 Task: Create Card Security Audit in Board Branding to Workspace Branding and Identity. Create Card Advertising Campaign Planning in Board Legal Documentation to Workspace Branding and Identity. Create Card Deployment Planning in Board Public Relations Event Planning and Execution to Workspace Branding and Identity
Action: Mouse moved to (117, 55)
Screenshot: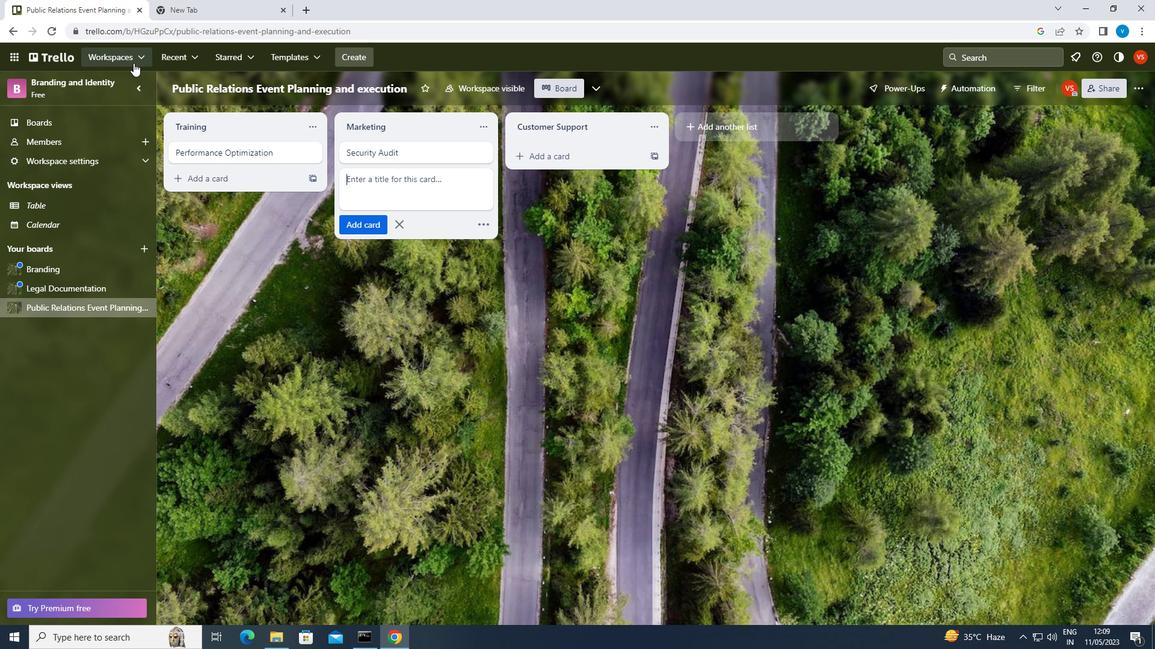 
Action: Mouse pressed left at (117, 55)
Screenshot: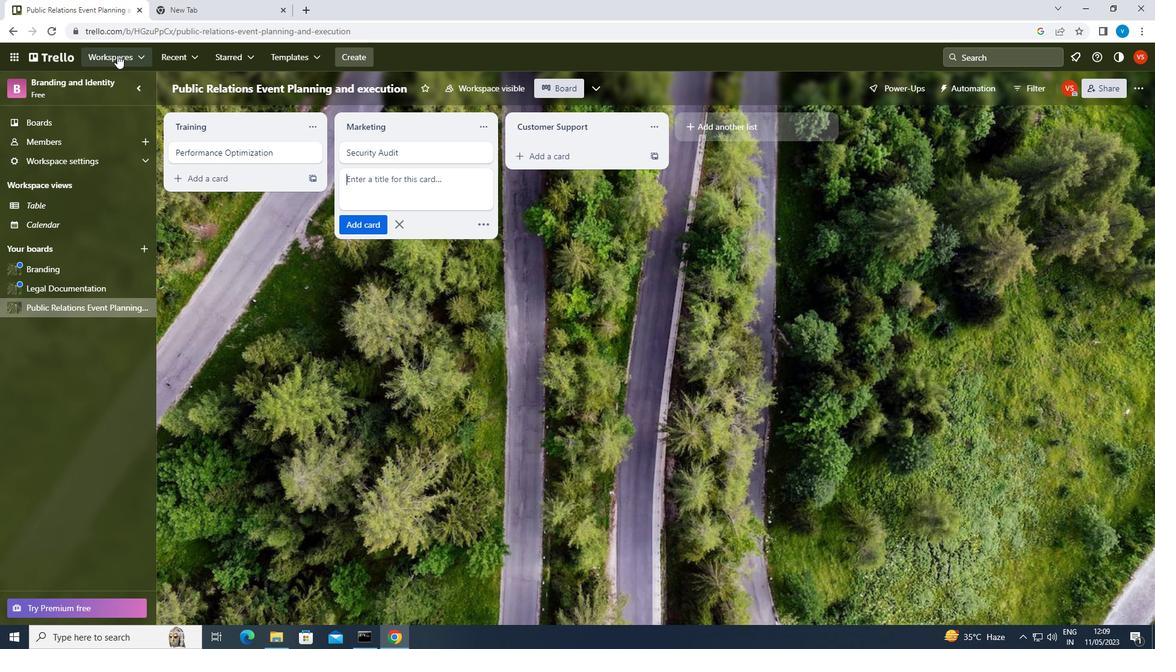 
Action: Mouse moved to (170, 268)
Screenshot: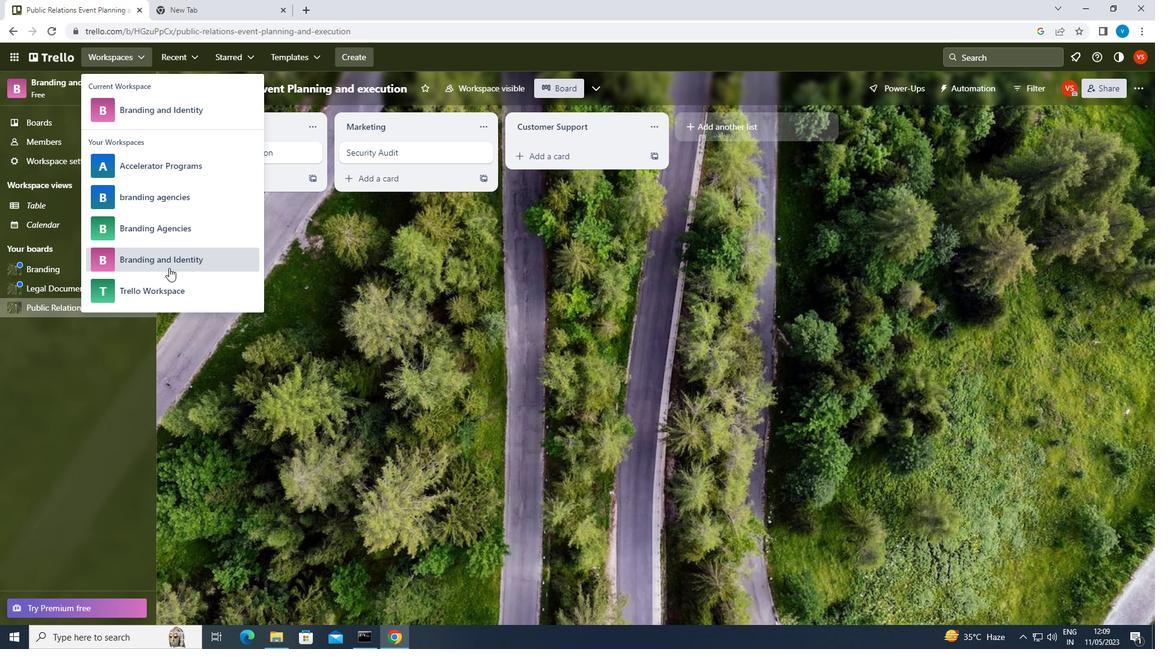 
Action: Mouse pressed left at (170, 268)
Screenshot: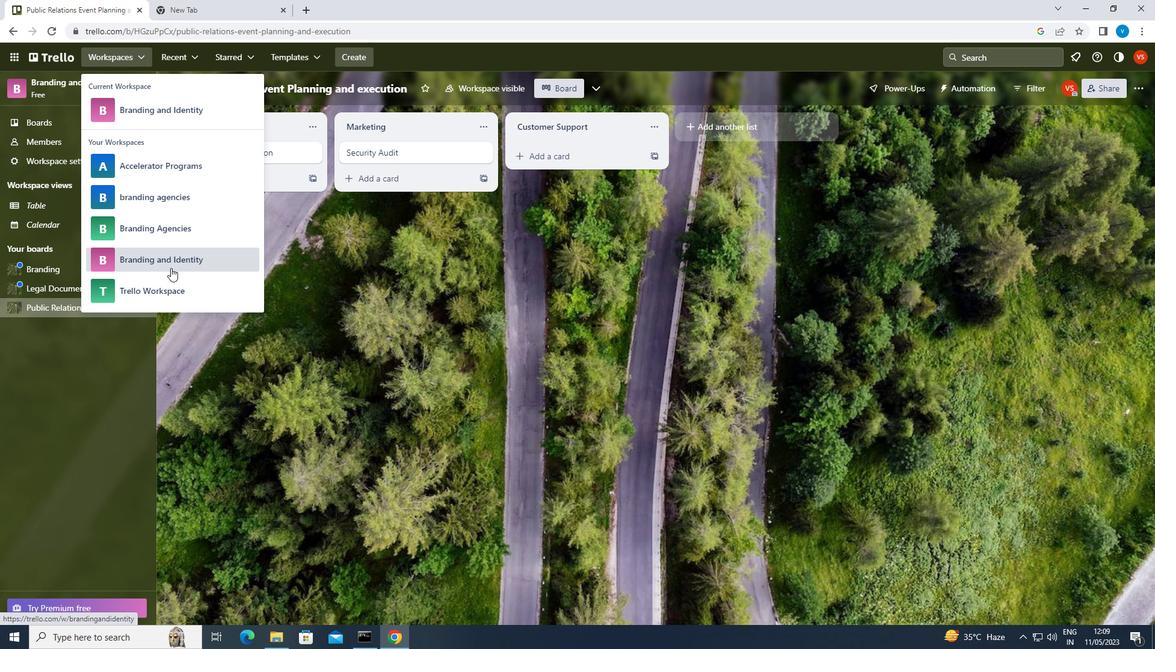 
Action: Mouse moved to (900, 508)
Screenshot: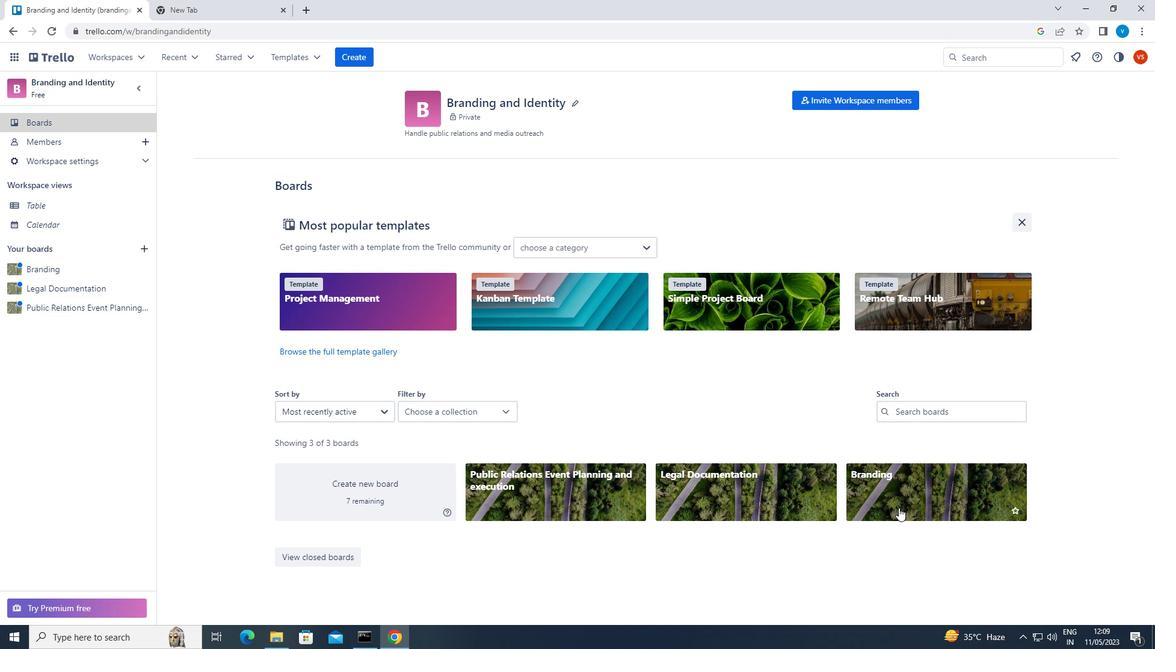 
Action: Mouse pressed left at (900, 508)
Screenshot: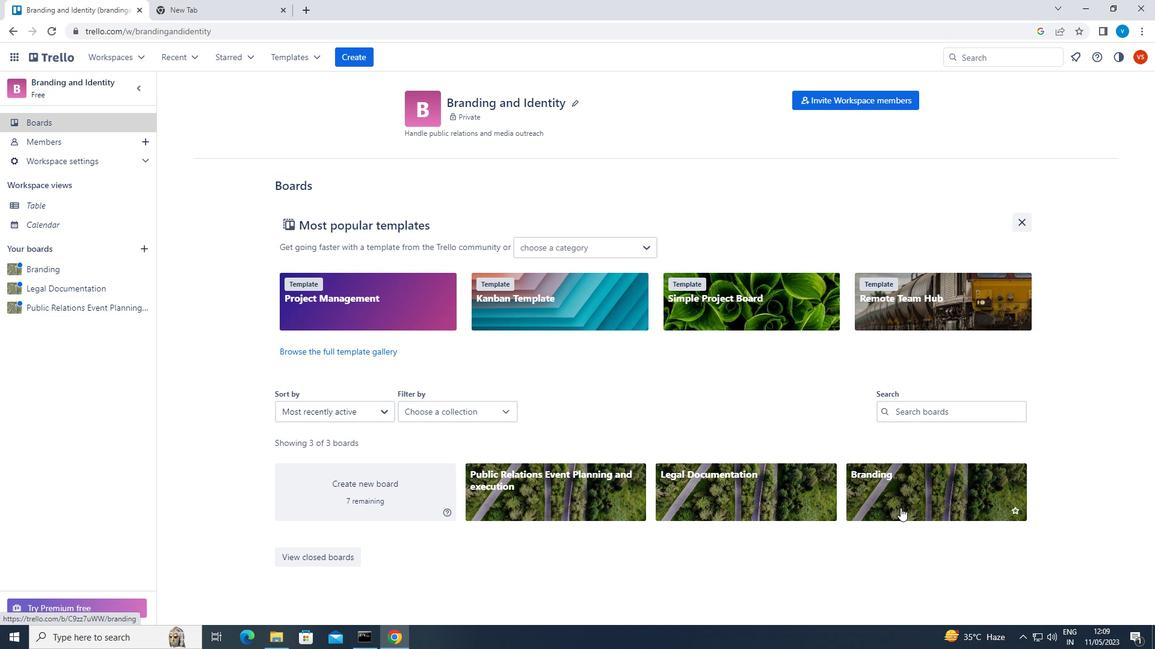 
Action: Mouse moved to (558, 161)
Screenshot: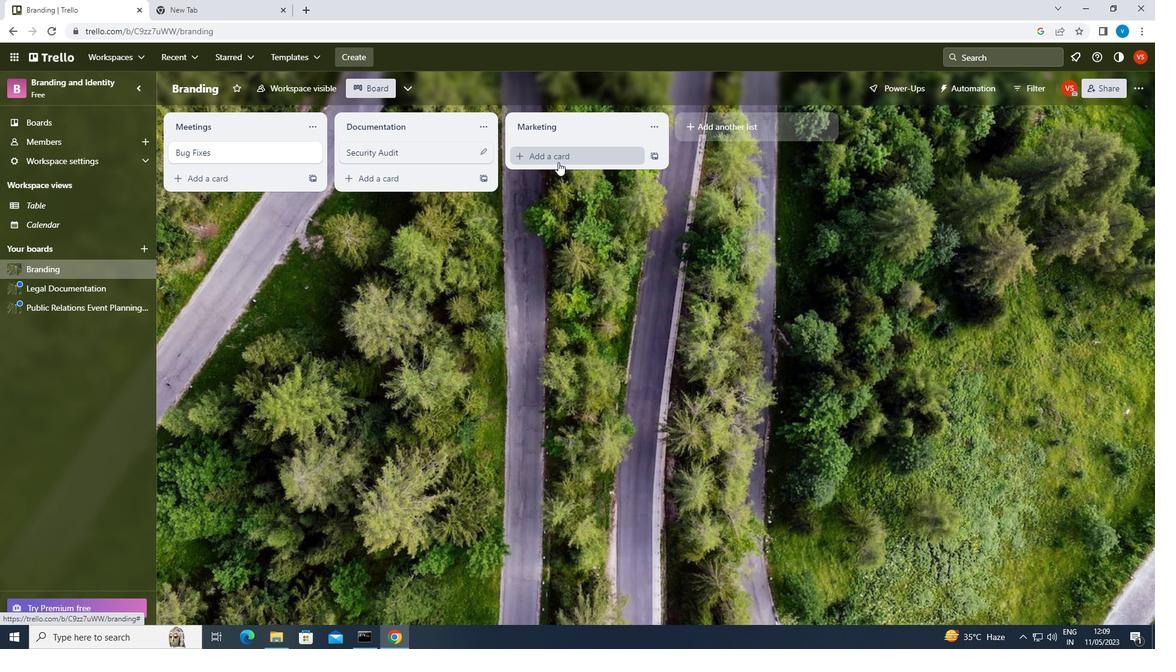 
Action: Mouse pressed left at (558, 161)
Screenshot: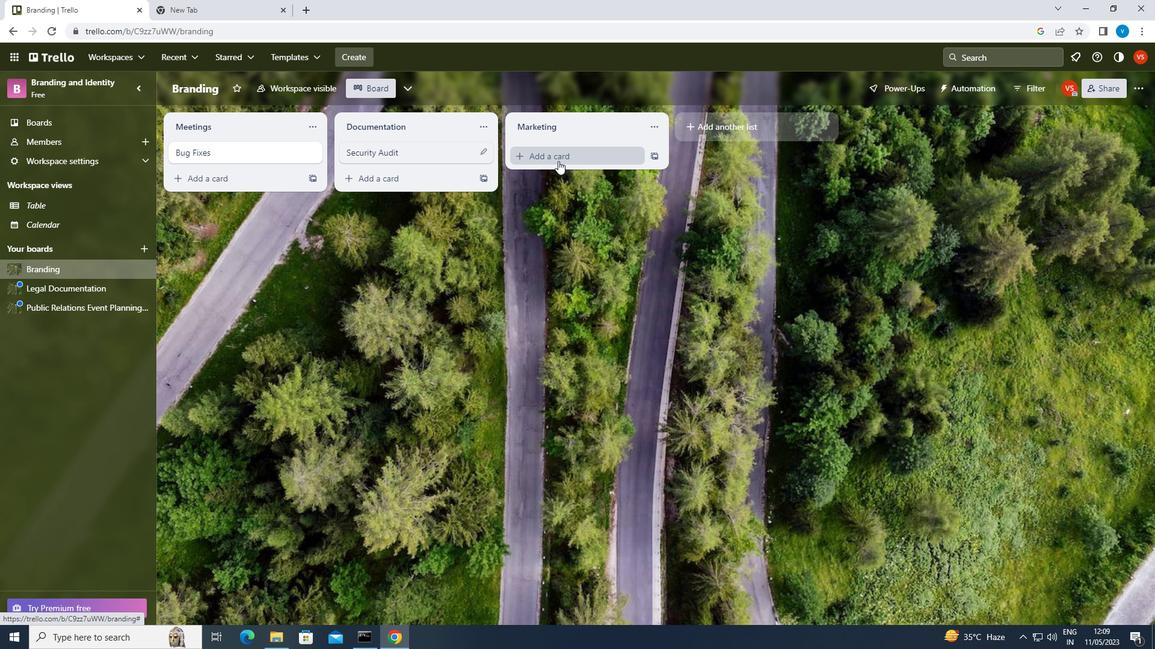 
Action: Key pressed <Key.shift>SECURITY<Key.space><Key.shift>AUDIT<Key.enter>
Screenshot: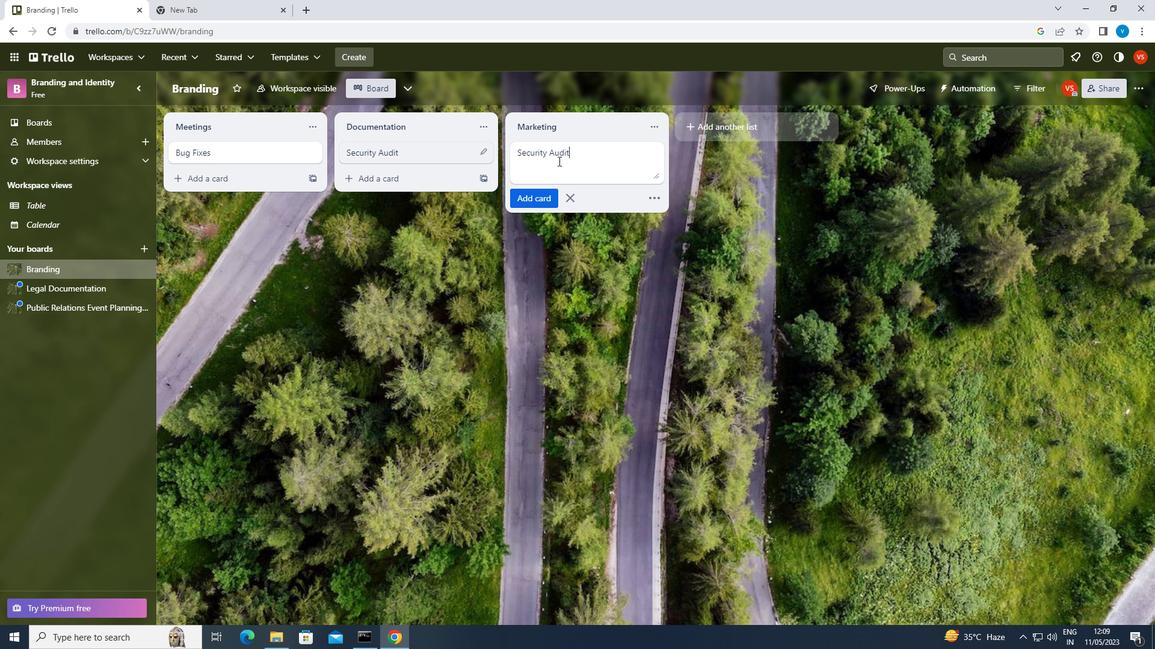 
Action: Mouse moved to (113, 58)
Screenshot: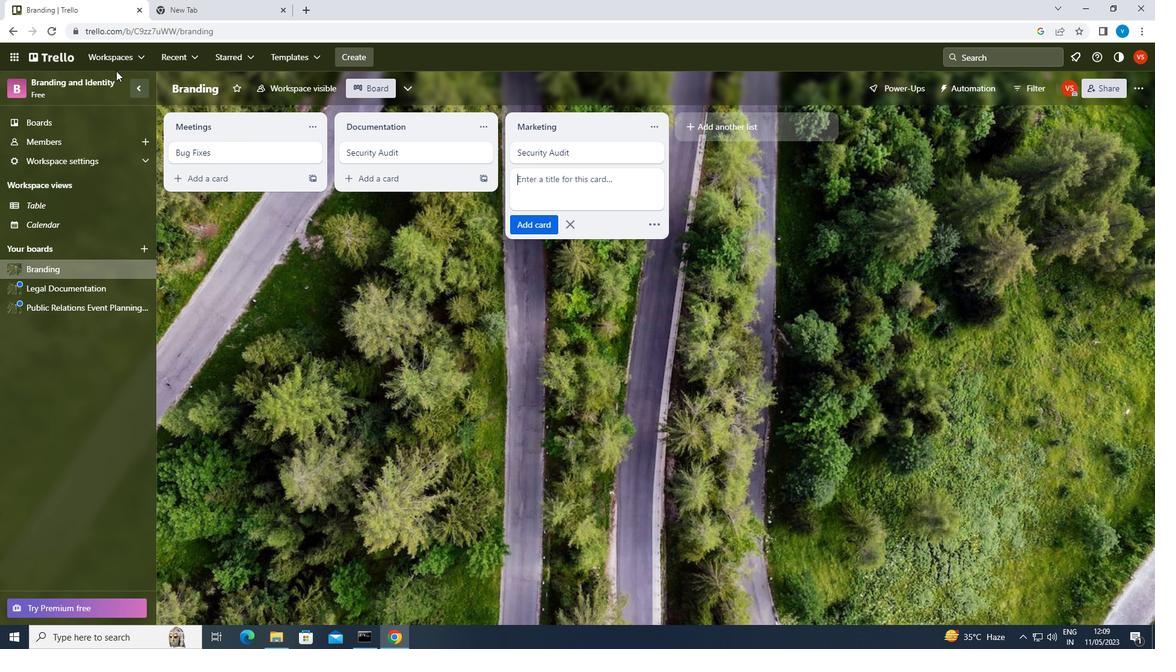 
Action: Mouse pressed left at (113, 58)
Screenshot: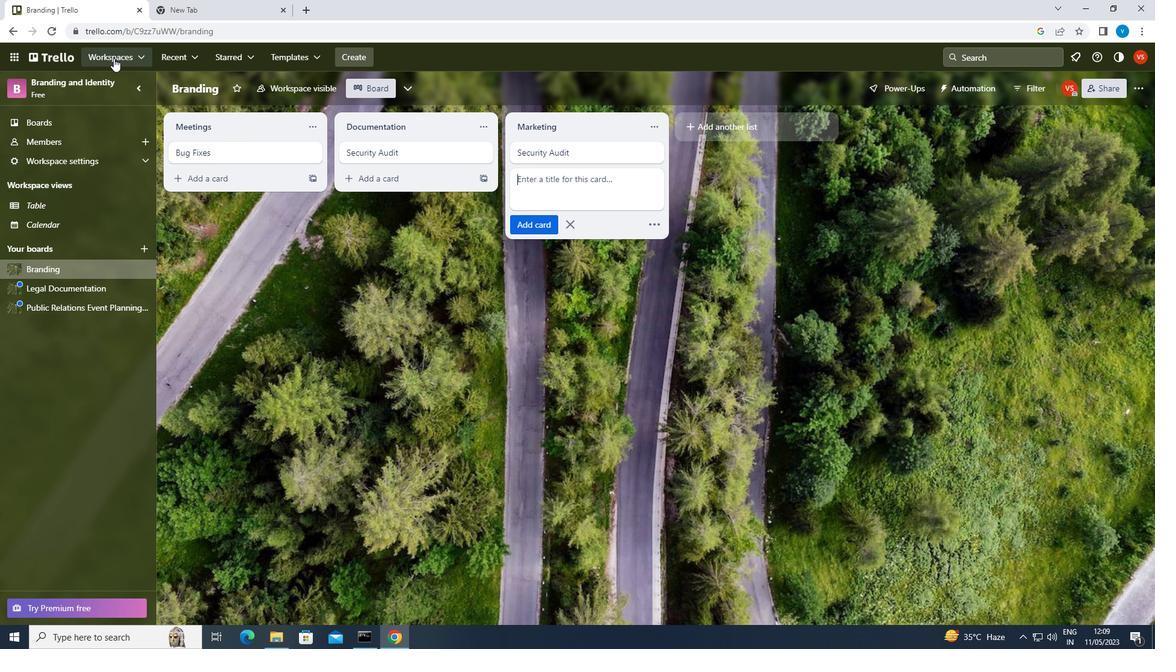
Action: Mouse moved to (166, 258)
Screenshot: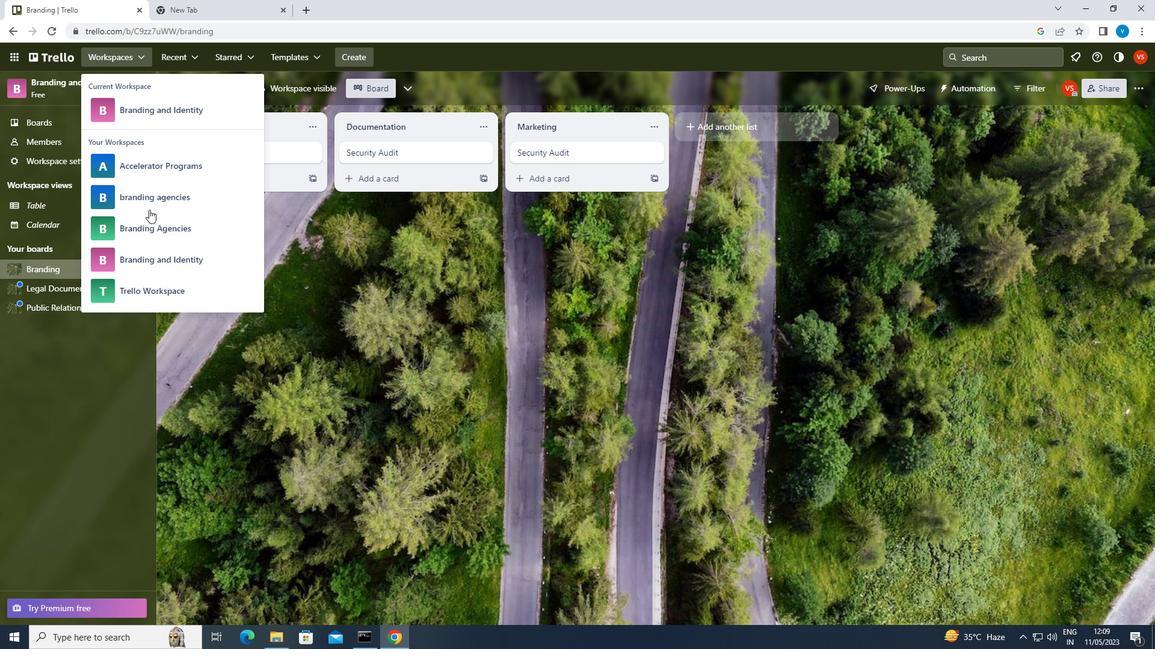 
Action: Mouse pressed left at (166, 258)
Screenshot: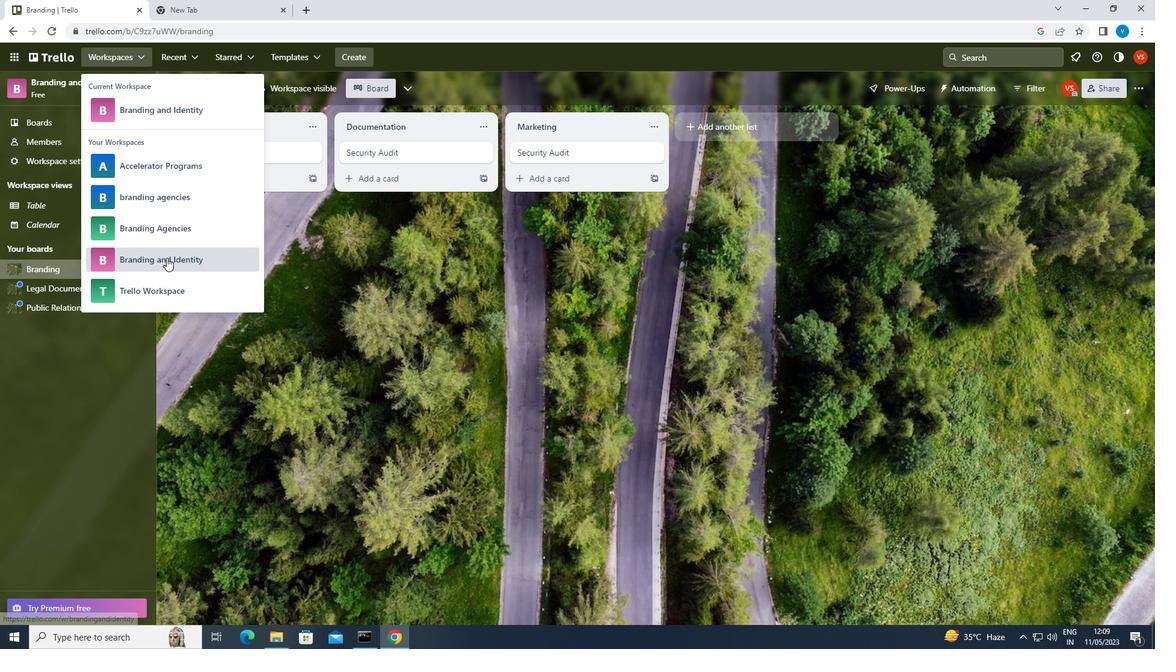 
Action: Mouse moved to (861, 484)
Screenshot: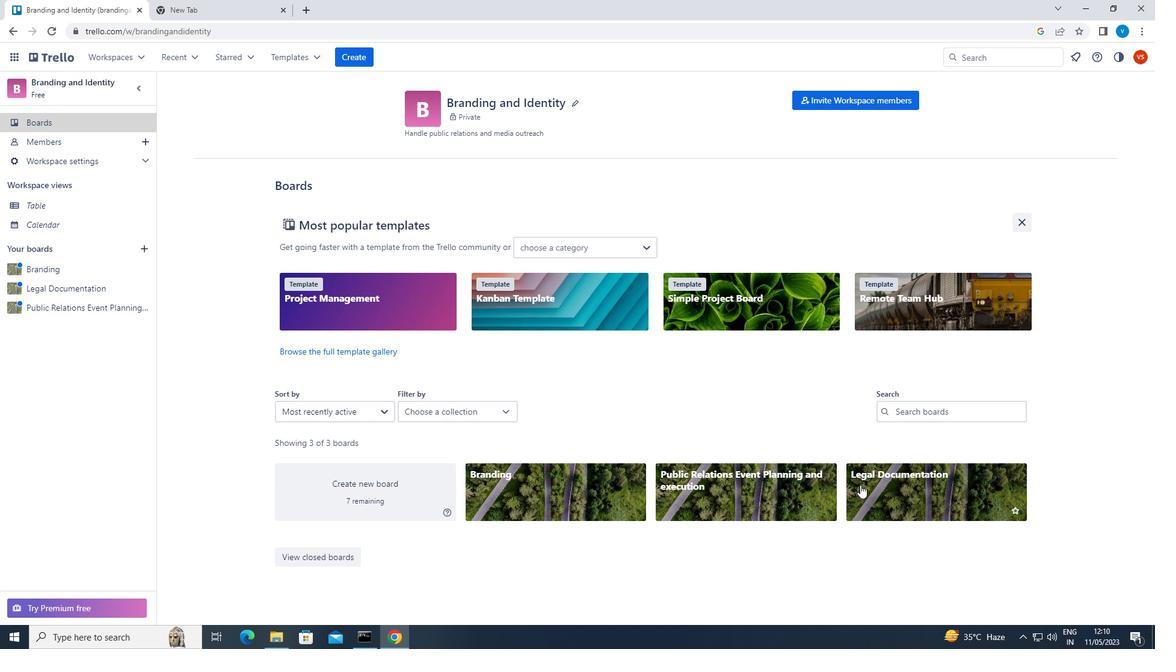 
Action: Mouse pressed left at (861, 484)
Screenshot: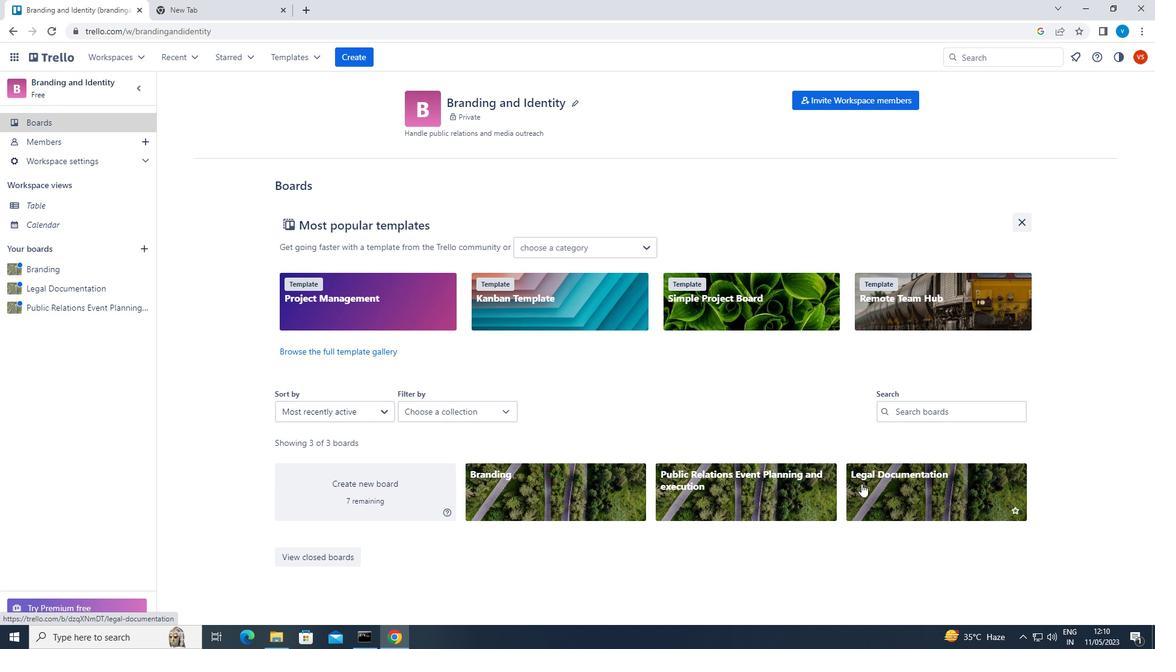 
Action: Mouse moved to (558, 149)
Screenshot: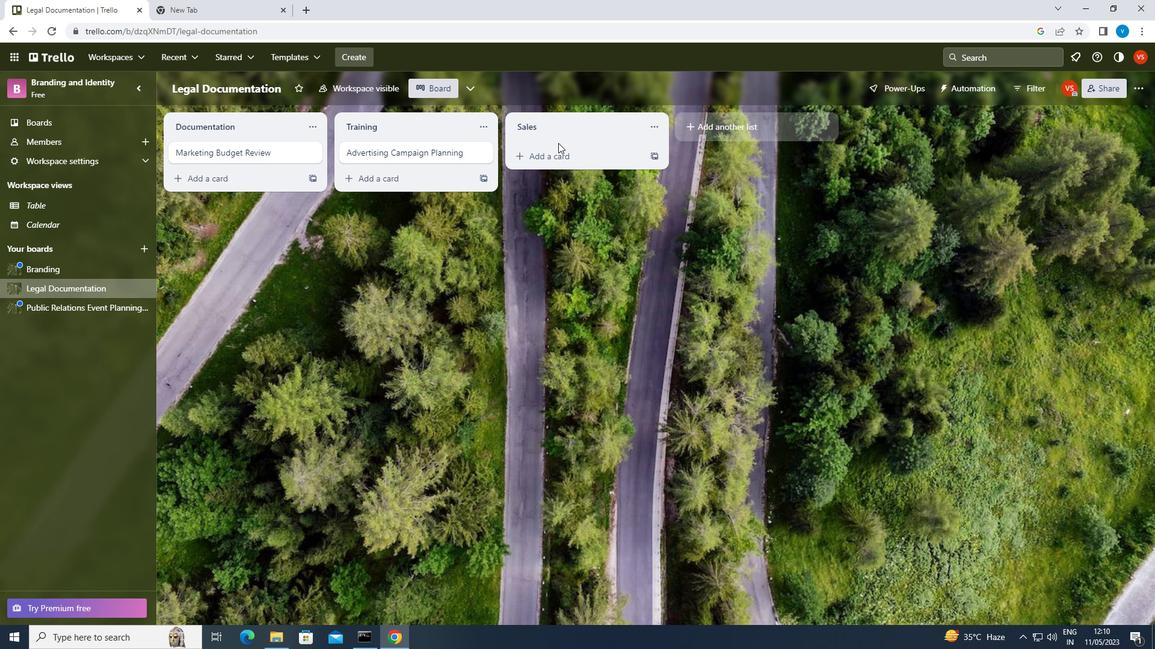 
Action: Mouse pressed left at (558, 149)
Screenshot: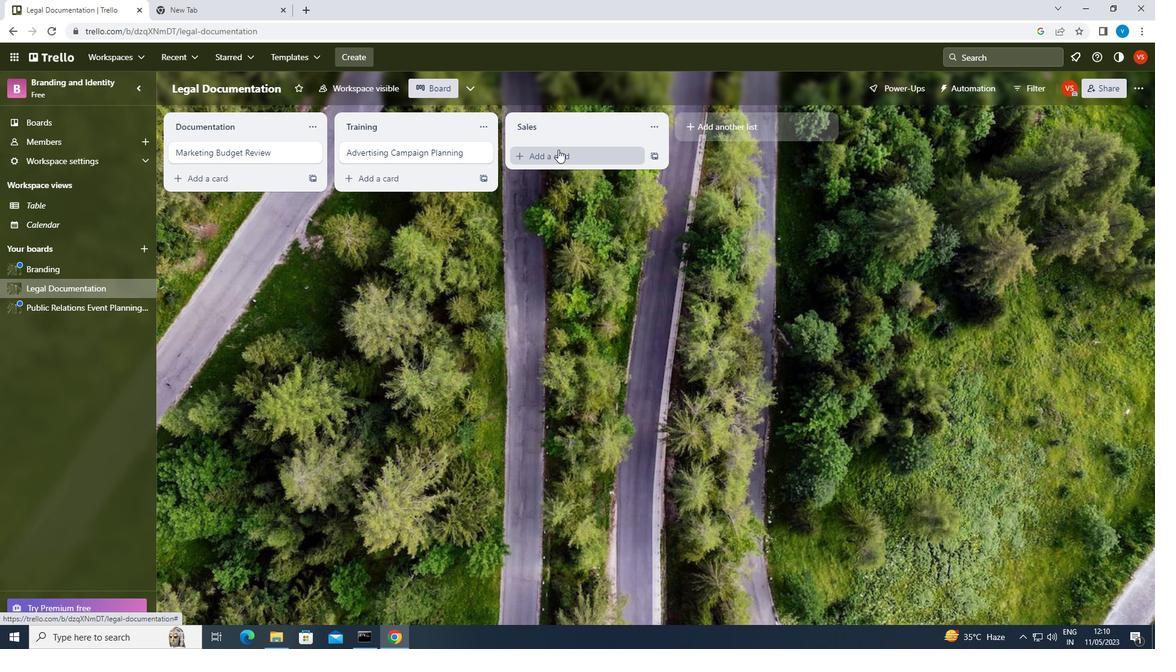 
Action: Key pressed <Key.shift>ADVERTISING<Key.space><Key.shift>CAMPAIGN<Key.space><Key.shift>PLANNING<Key.enter>
Screenshot: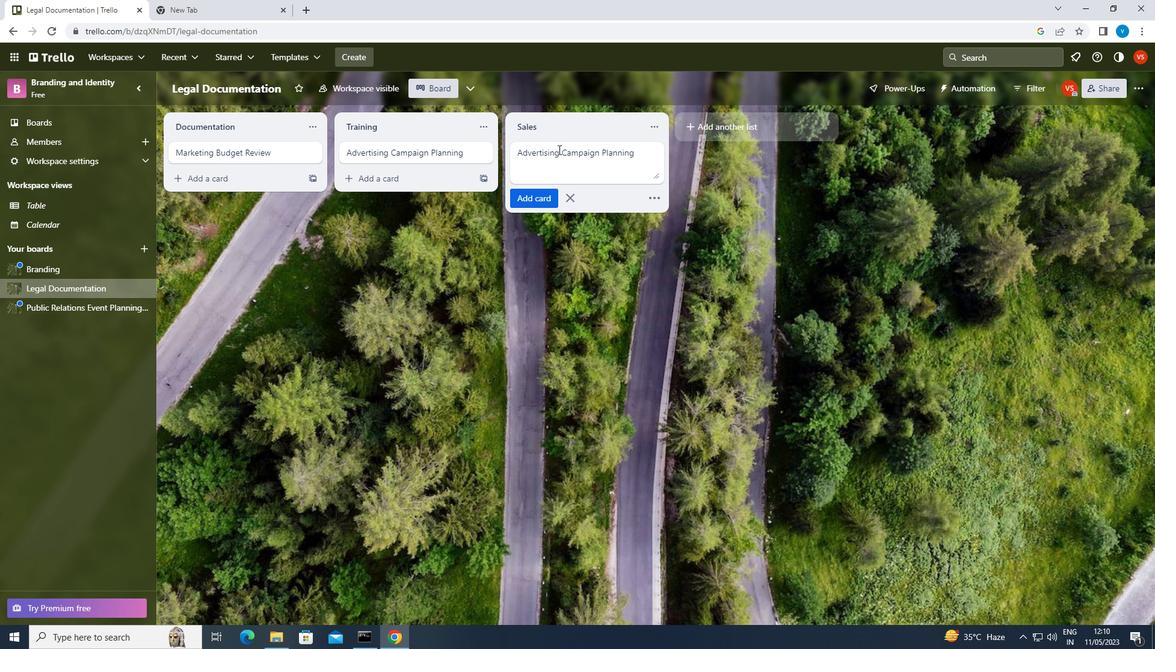 
Action: Mouse moved to (98, 52)
Screenshot: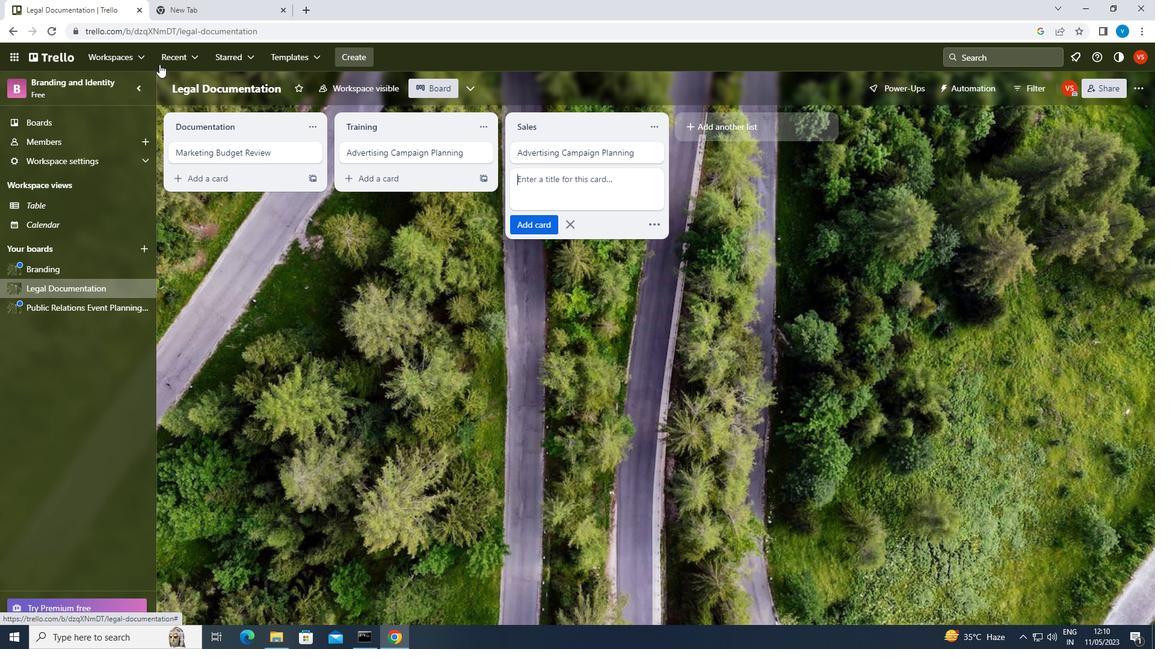 
Action: Mouse pressed left at (98, 52)
Screenshot: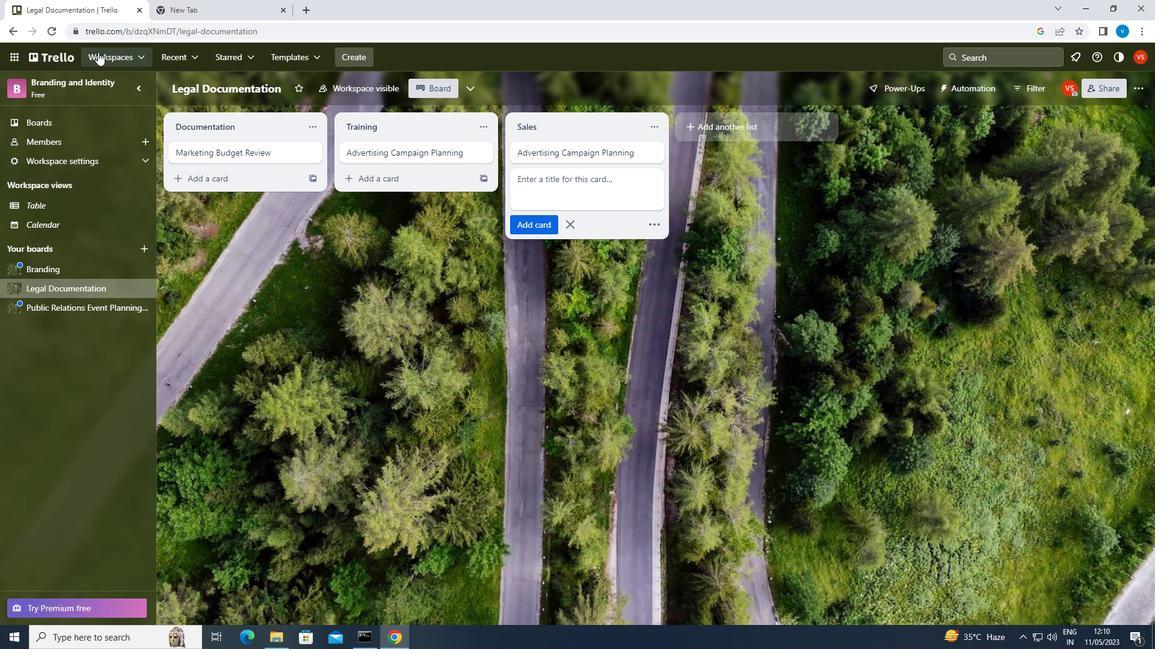 
Action: Mouse moved to (178, 255)
Screenshot: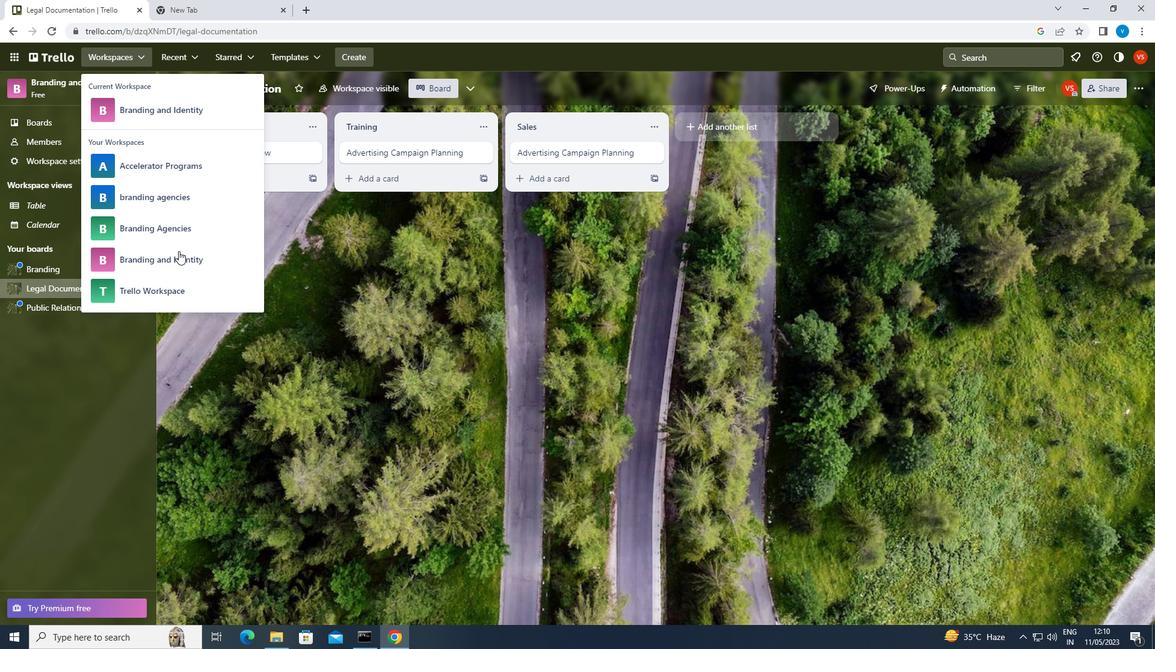 
Action: Mouse pressed left at (178, 255)
Screenshot: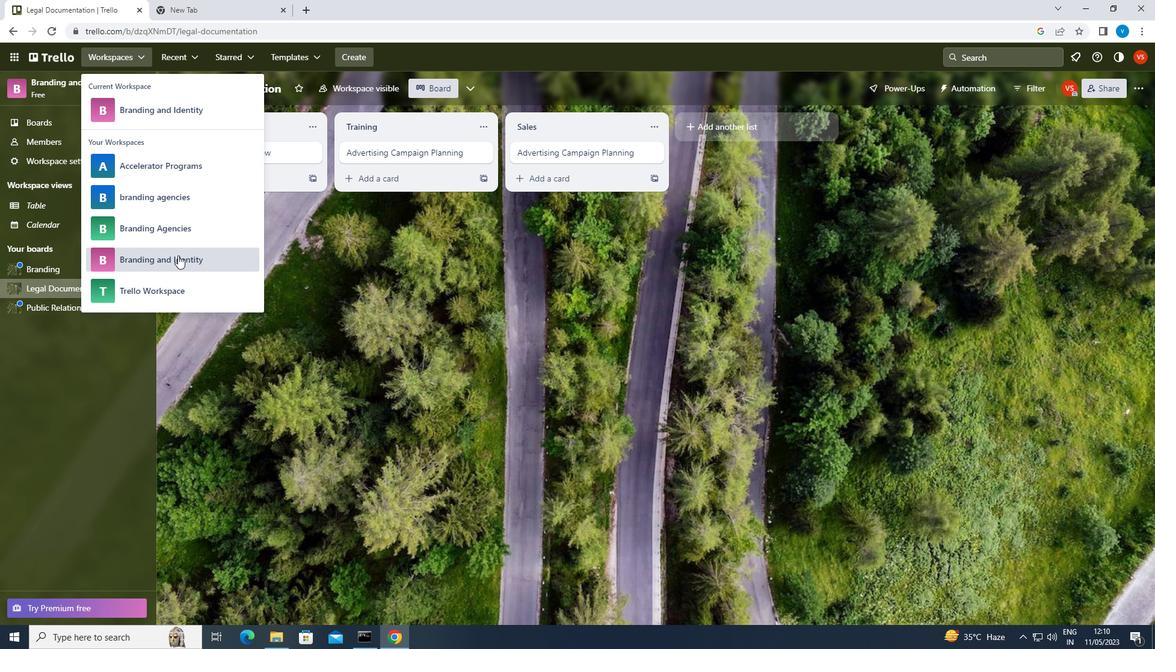 
Action: Mouse moved to (878, 498)
Screenshot: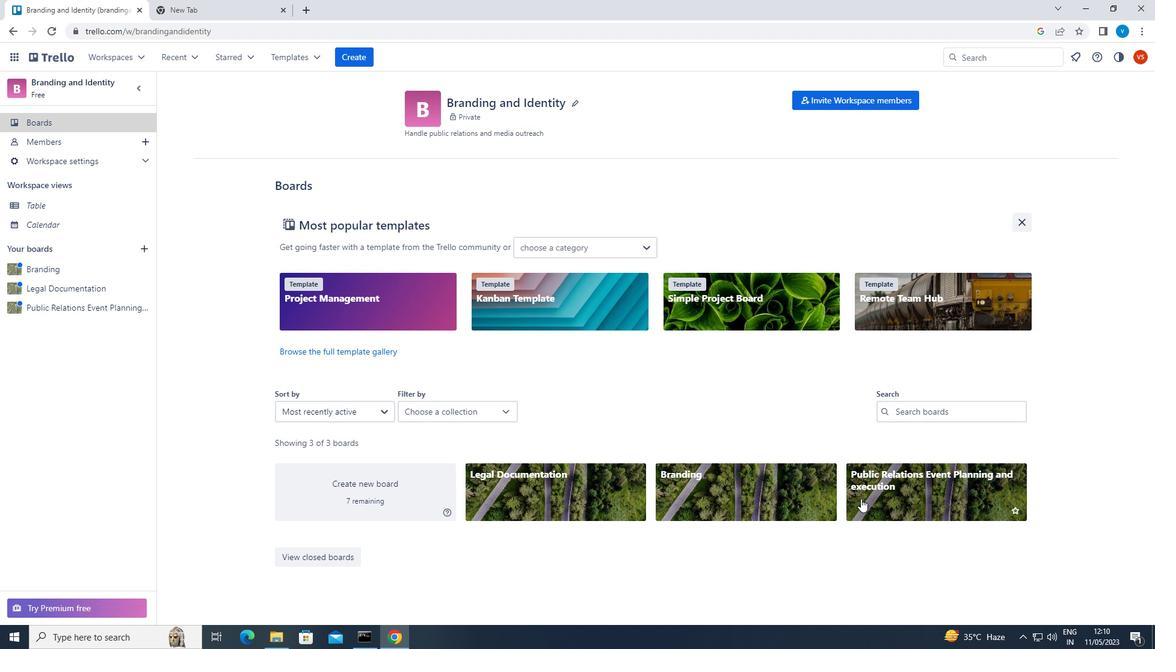
Action: Mouse pressed left at (878, 498)
Screenshot: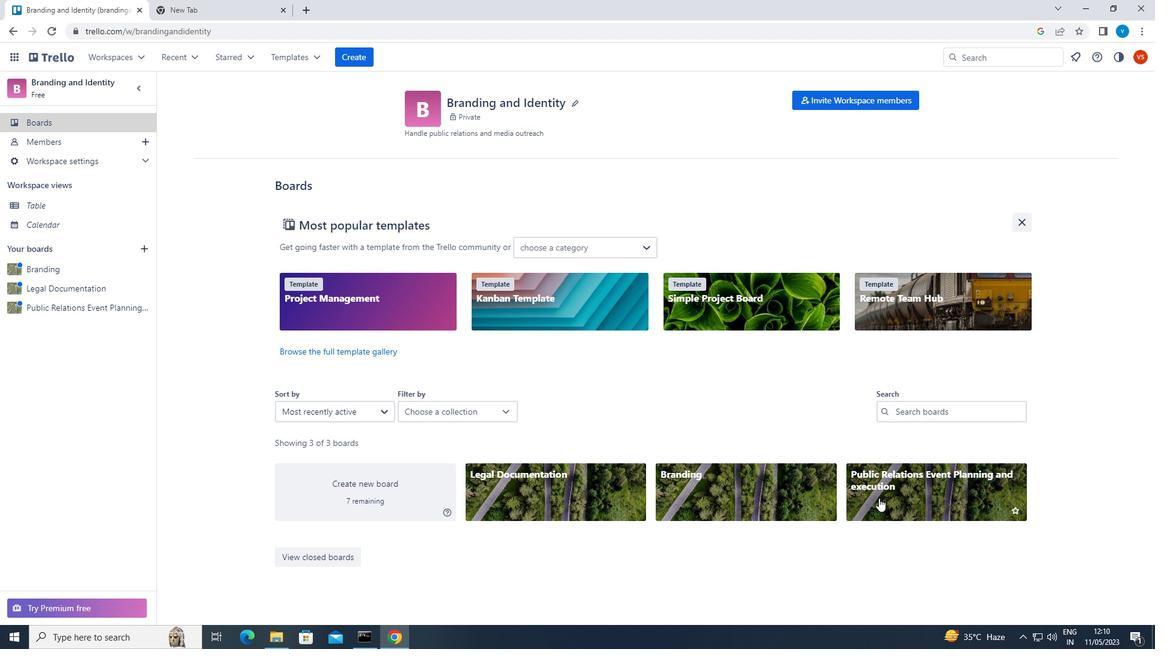 
Action: Mouse moved to (586, 159)
Screenshot: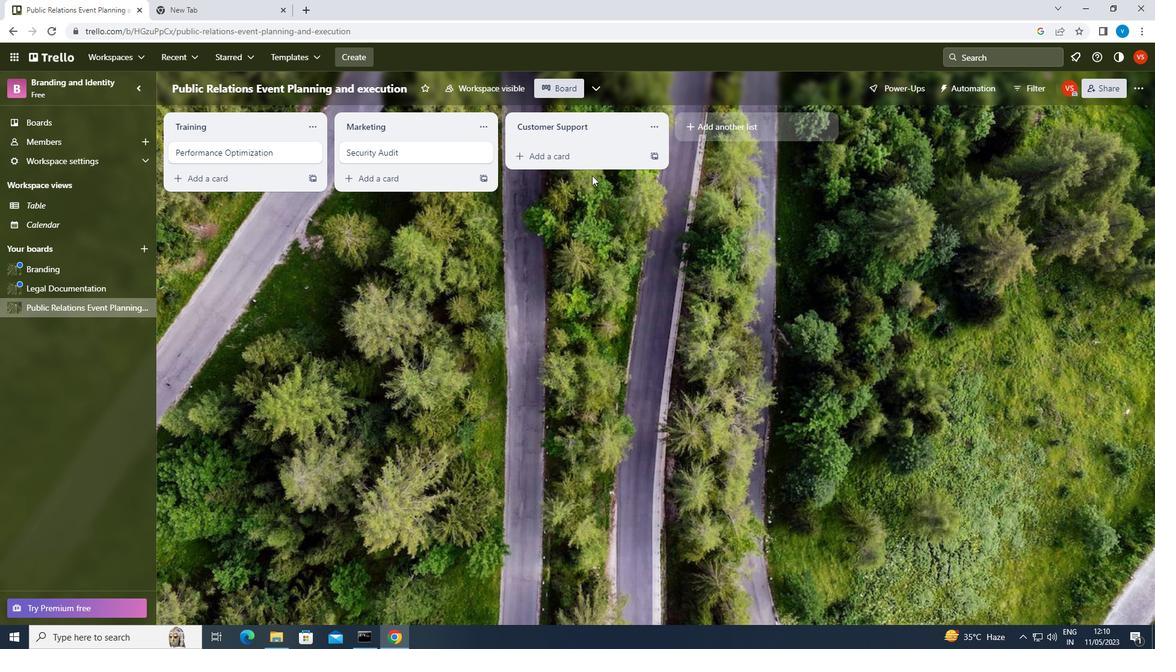 
Action: Mouse pressed left at (586, 159)
Screenshot: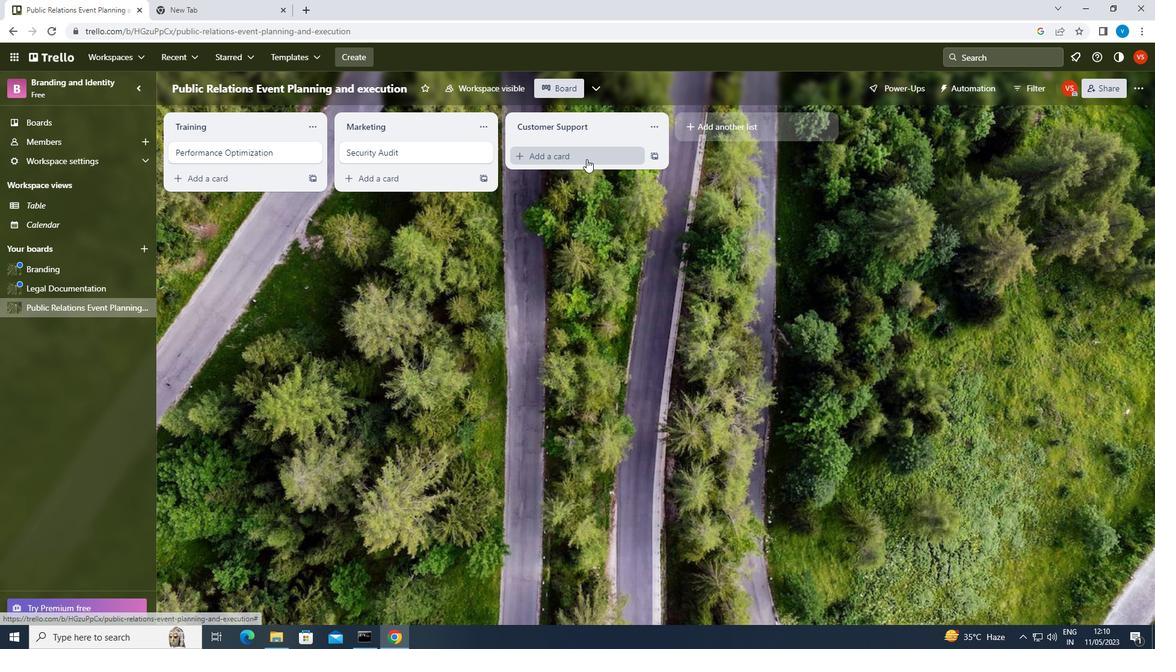 
Action: Key pressed <Key.shift>DEPLOYMENT<Key.space><Key.shift>PLANNING<Key.enter>
Screenshot: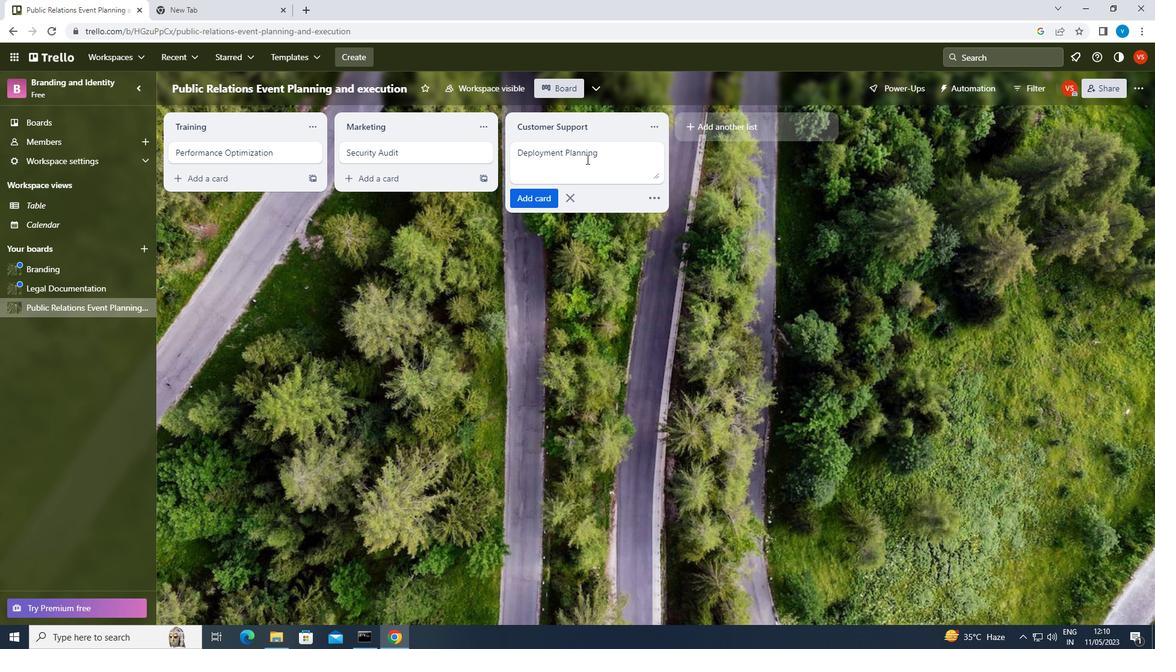 
